 Task: Sort properties by price.
Action: Mouse moved to (383, 330)
Screenshot: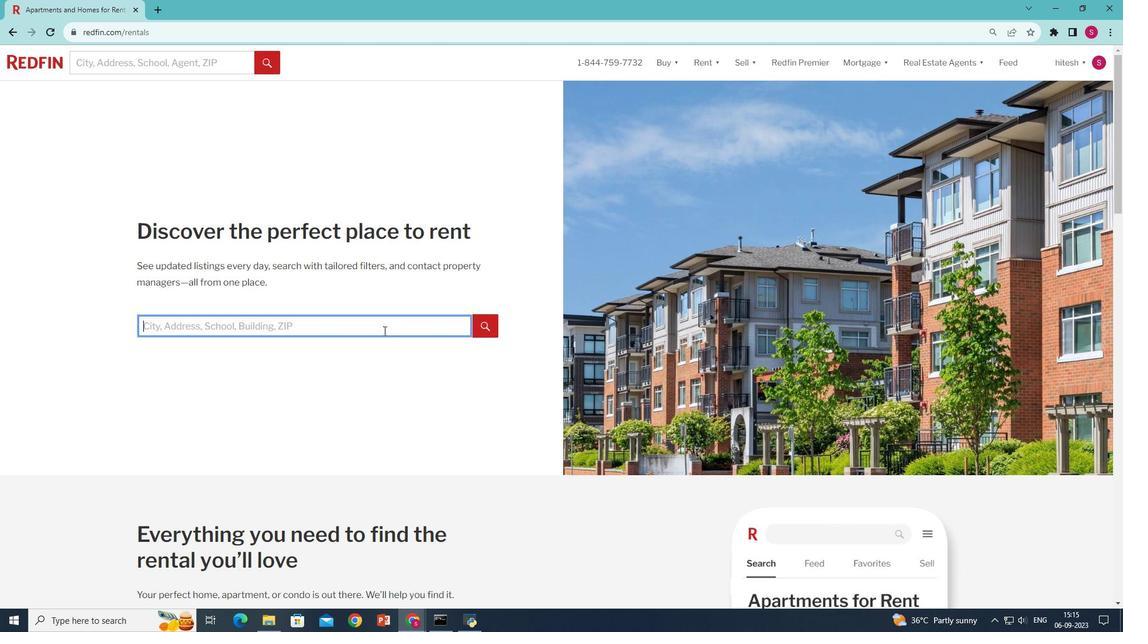 
Action: Mouse pressed left at (383, 330)
Screenshot: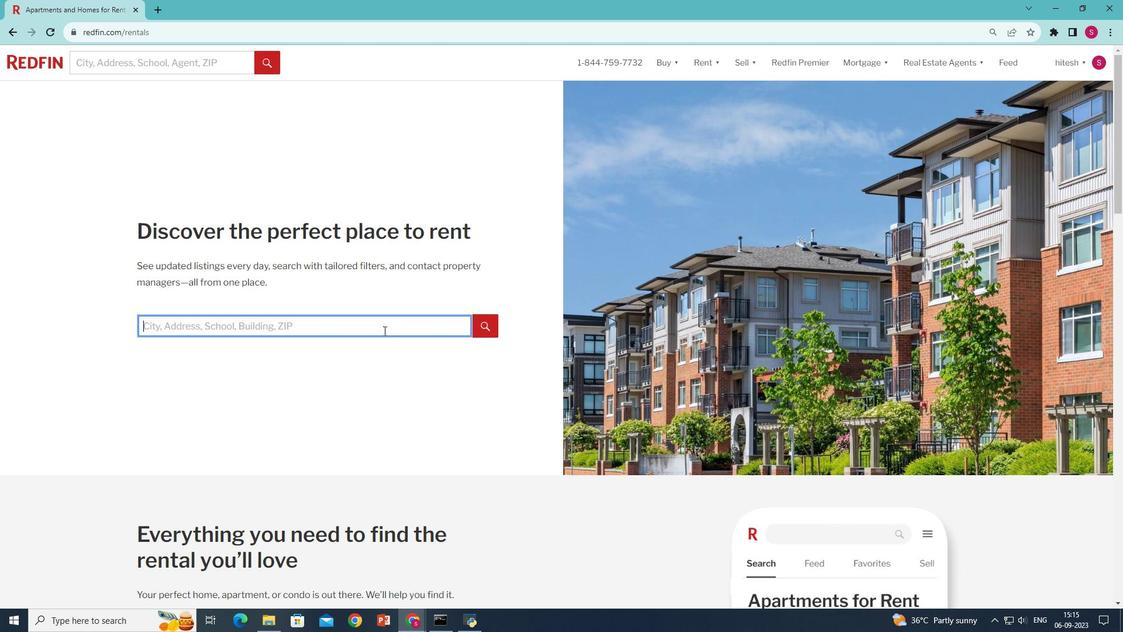
Action: Key pressed new<Key.space>york,<Key.space>ny<Key.space>usa<Key.enter>
Screenshot: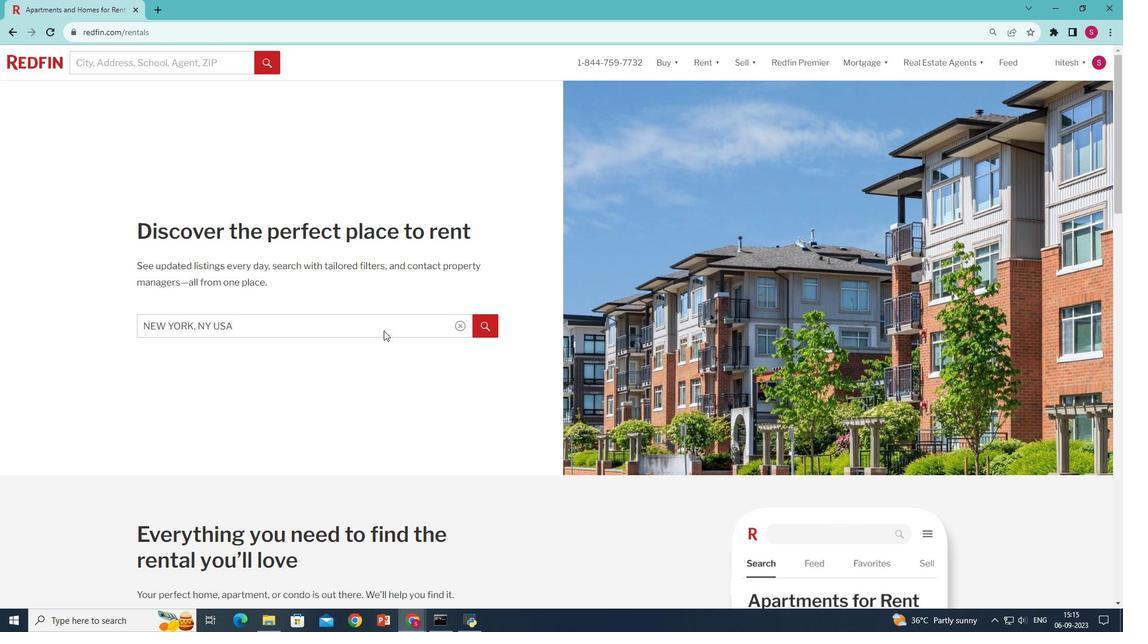 
Action: Mouse moved to (219, 172)
Screenshot: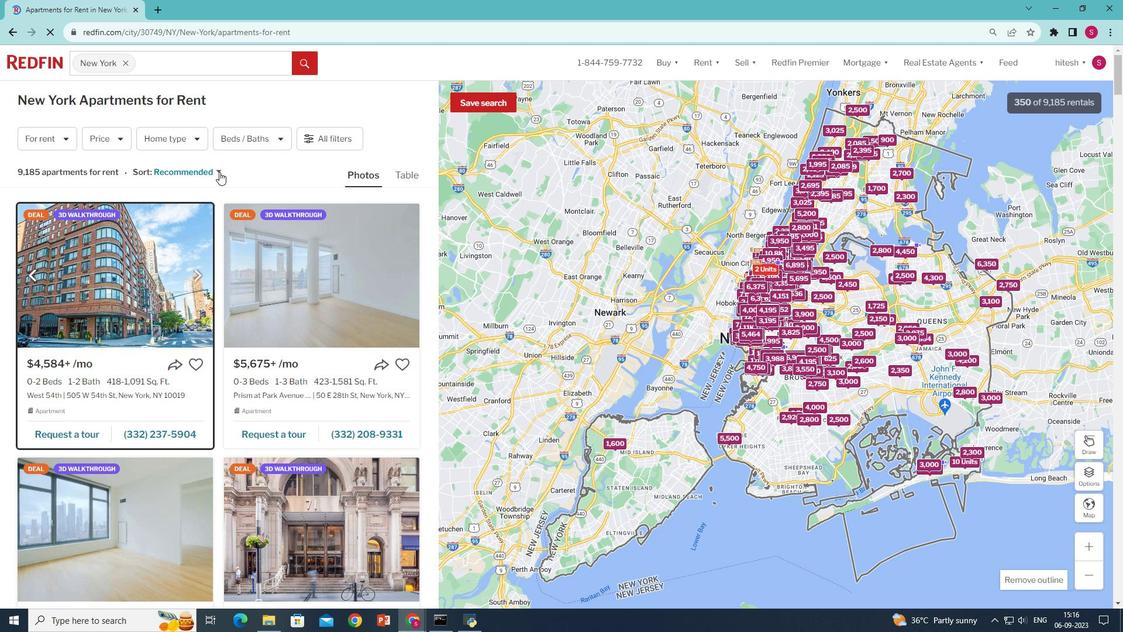 
Action: Mouse pressed left at (219, 172)
Screenshot: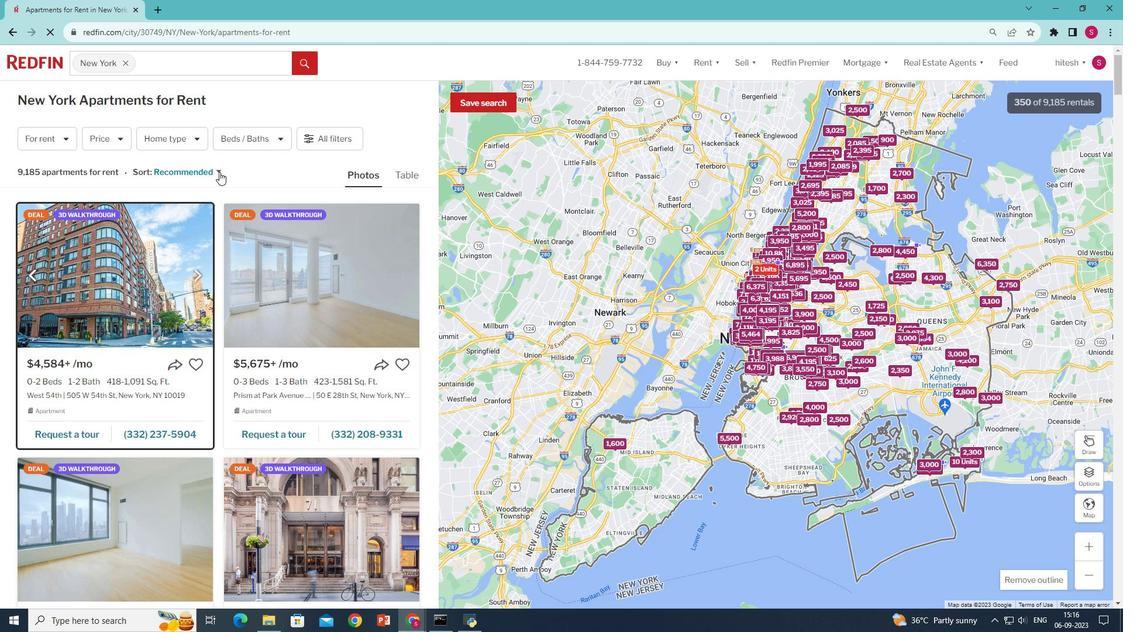 
Action: Mouse moved to (230, 195)
Screenshot: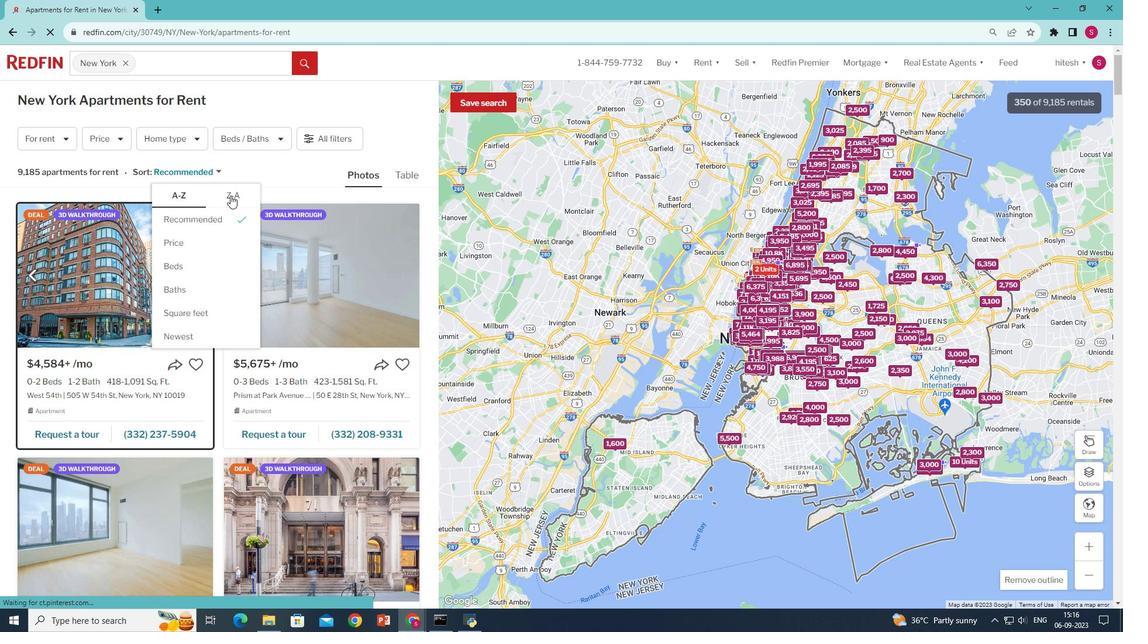 
Action: Mouse pressed left at (230, 195)
Screenshot: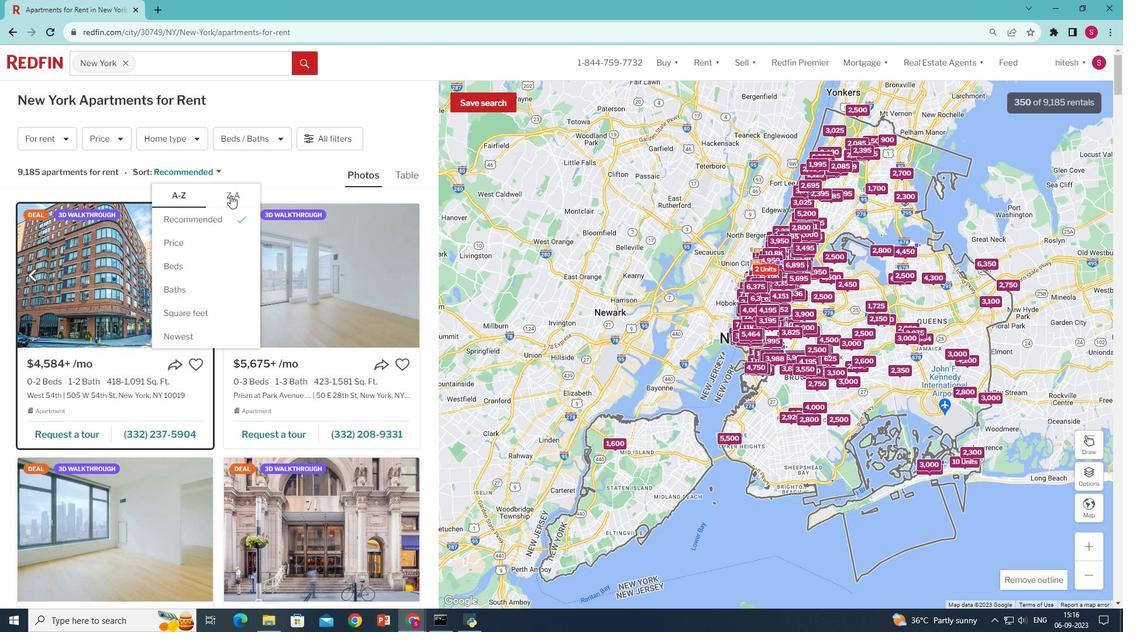 
Action: Mouse moved to (199, 218)
Screenshot: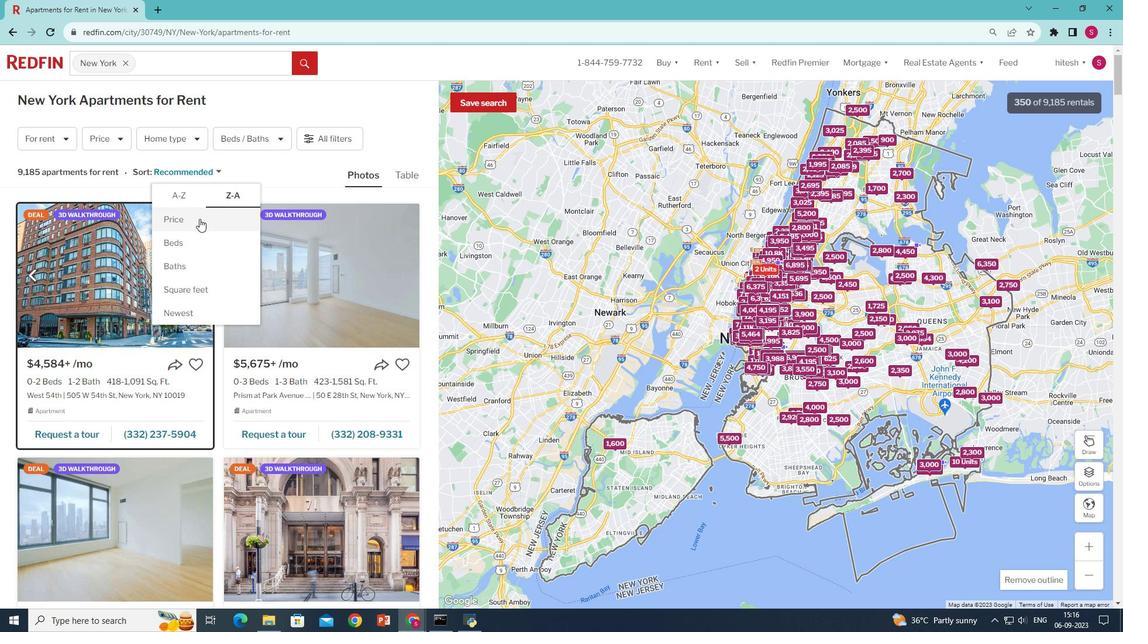 
Action: Mouse pressed left at (199, 218)
Screenshot: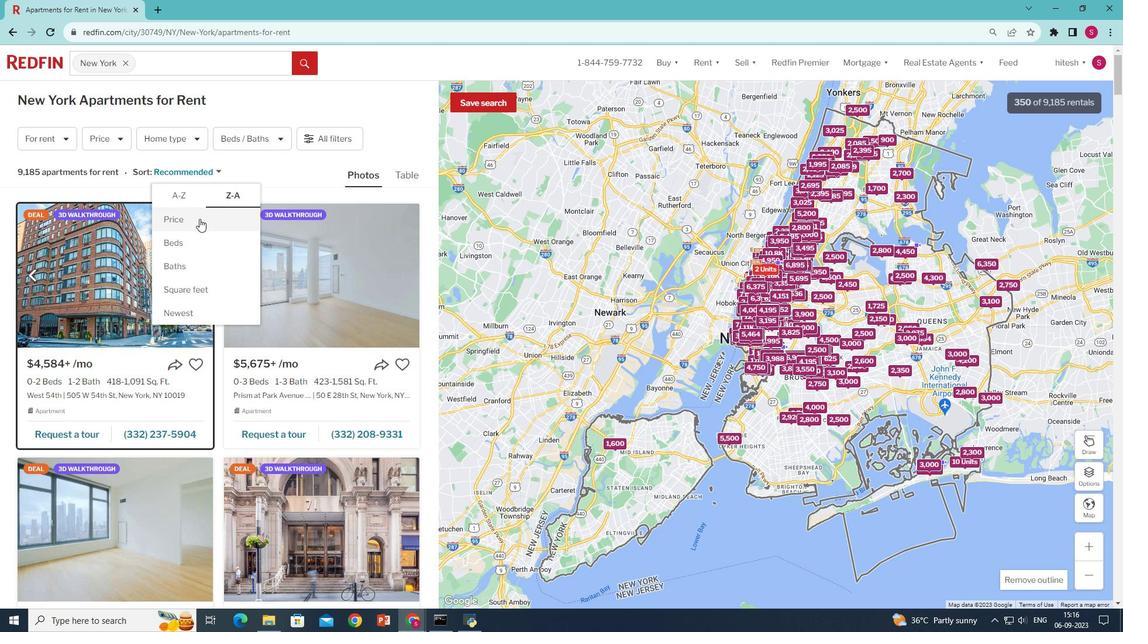 
Action: Mouse scrolled (199, 218) with delta (0, 0)
Screenshot: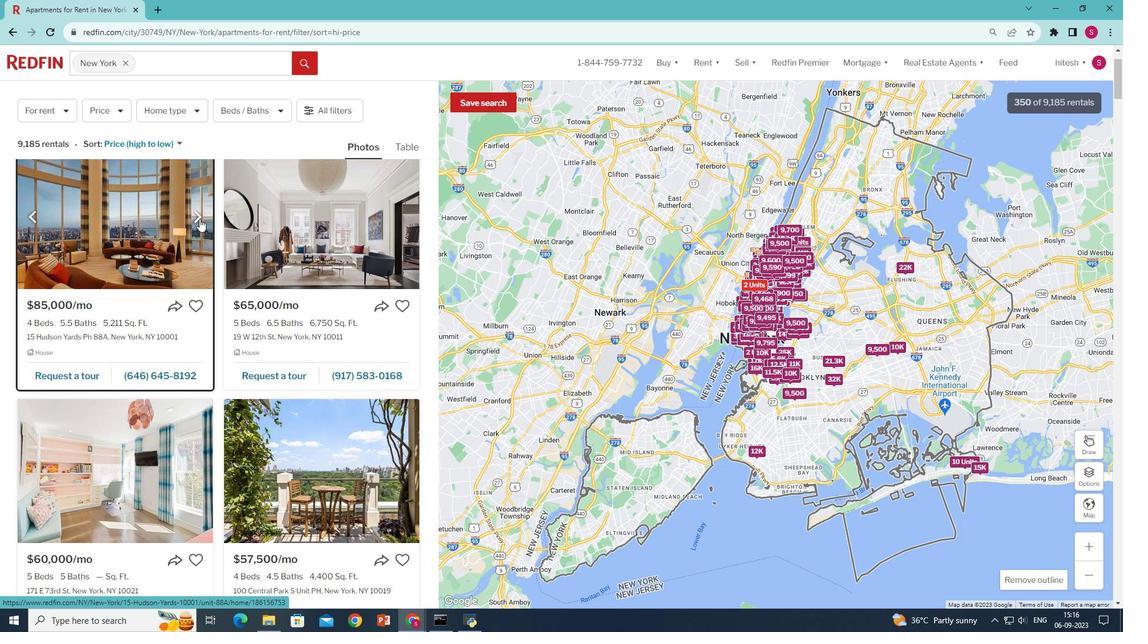 
Action: Mouse scrolled (199, 218) with delta (0, 0)
Screenshot: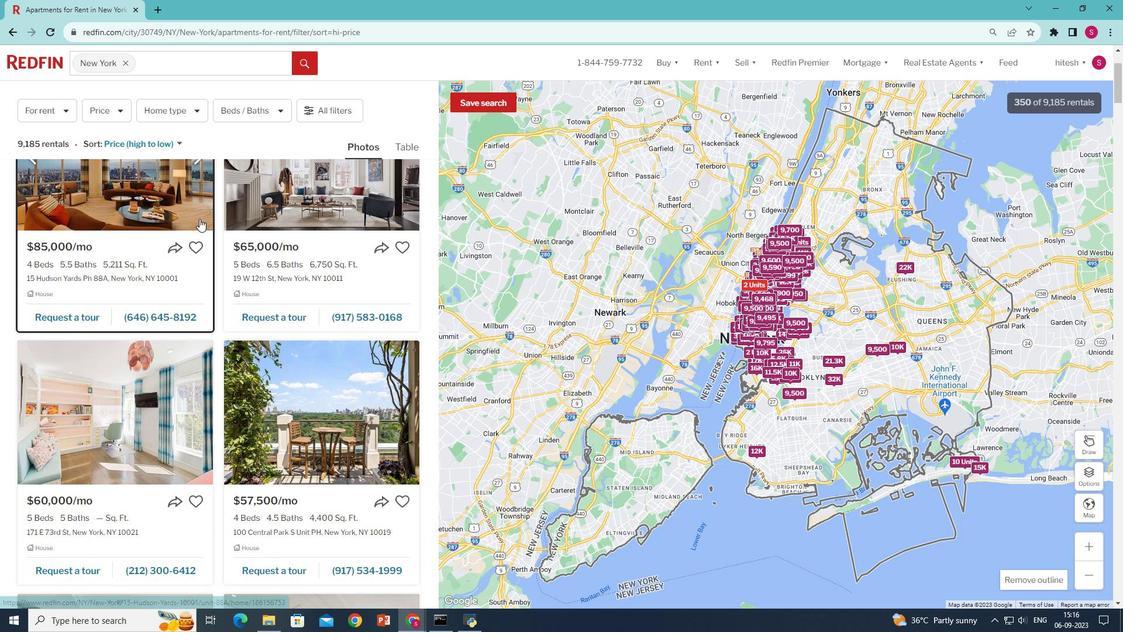 
Action: Mouse scrolled (199, 219) with delta (0, 0)
Screenshot: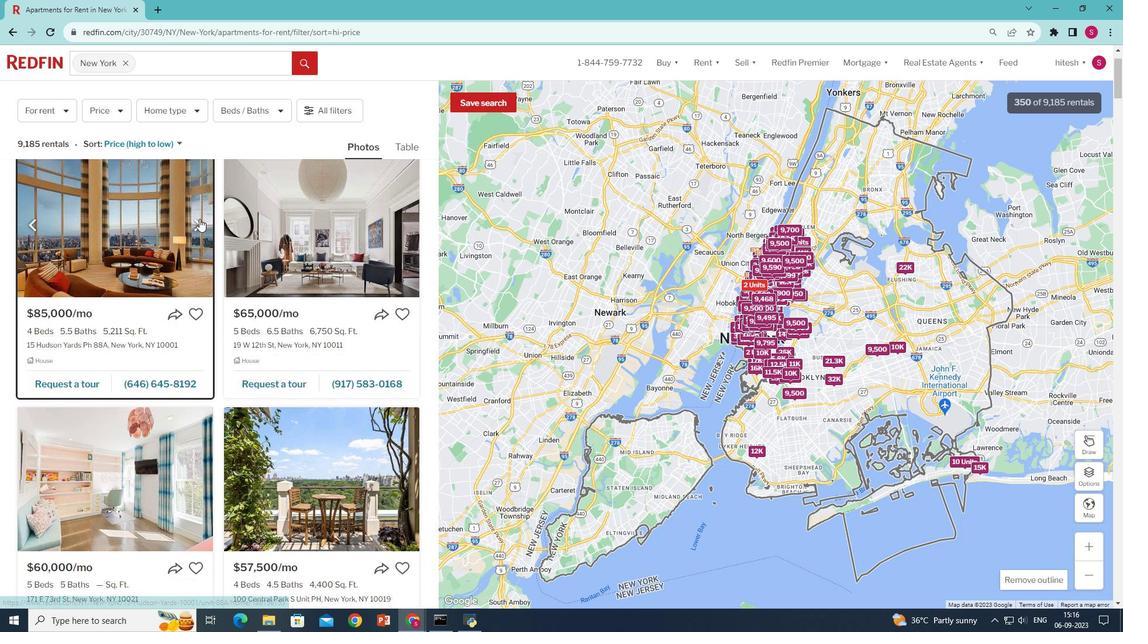 
Action: Mouse scrolled (199, 219) with delta (0, 0)
Screenshot: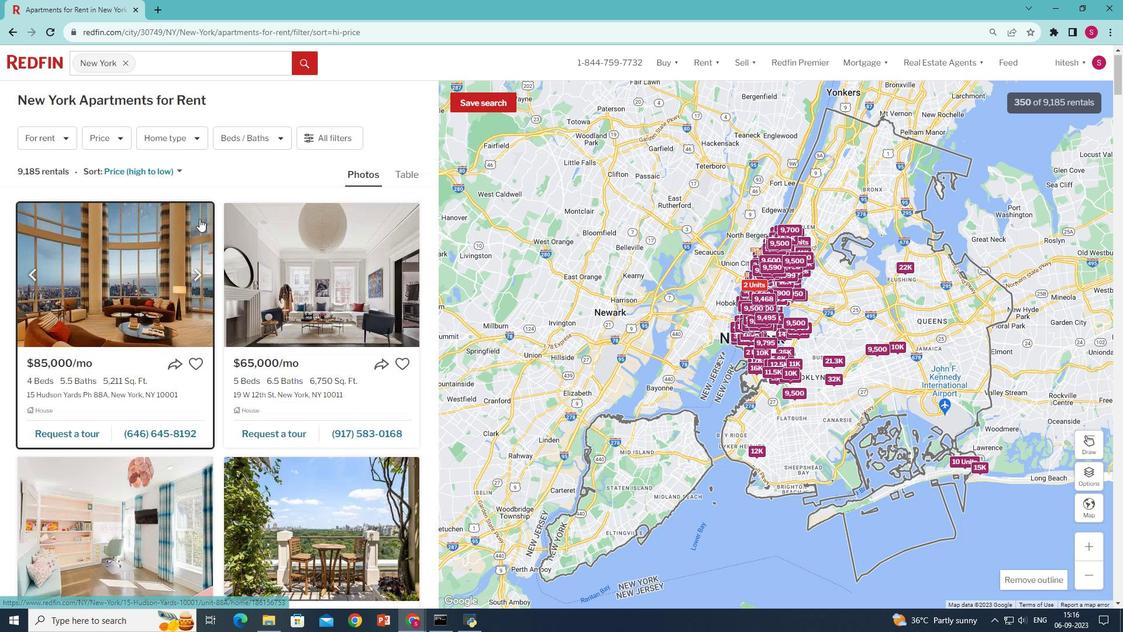 
Action: Mouse scrolled (199, 219) with delta (0, 0)
Screenshot: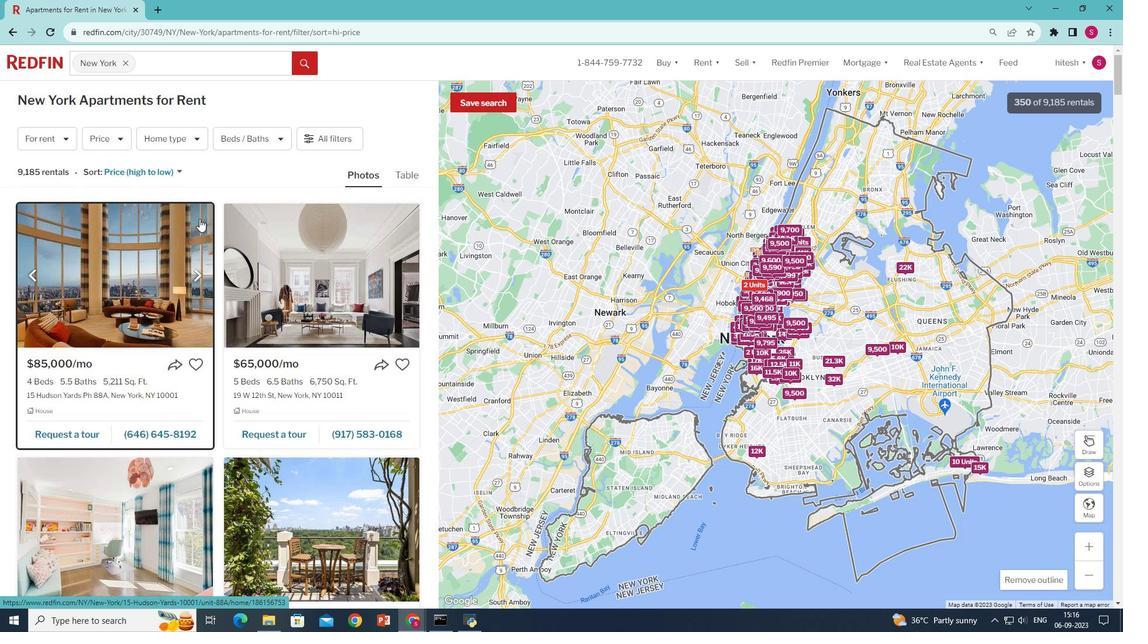 
